 Task: Add Bulk Foods Milk Chocolate Covered Espresso Beans to the cart.
Action: Mouse moved to (16, 77)
Screenshot: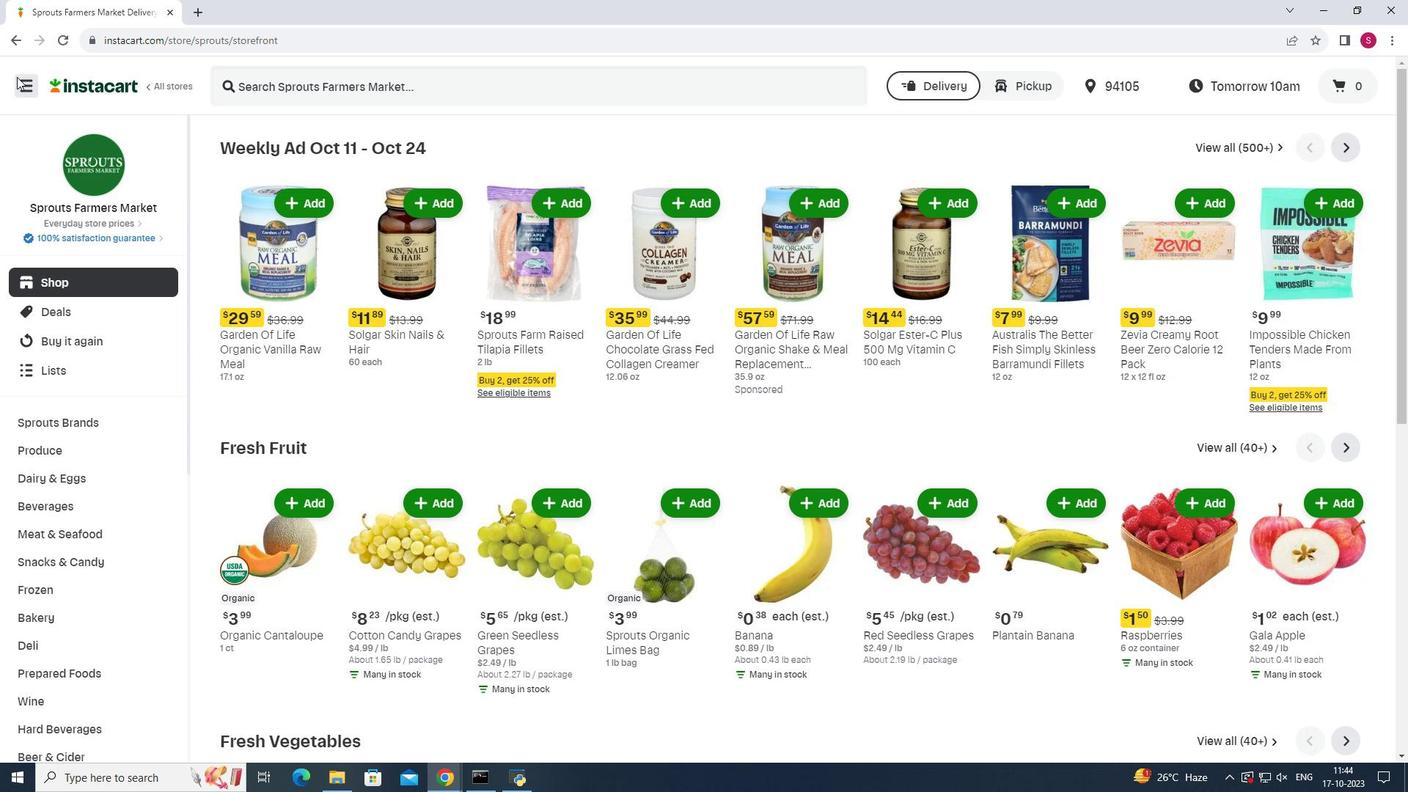 
Action: Mouse pressed left at (16, 77)
Screenshot: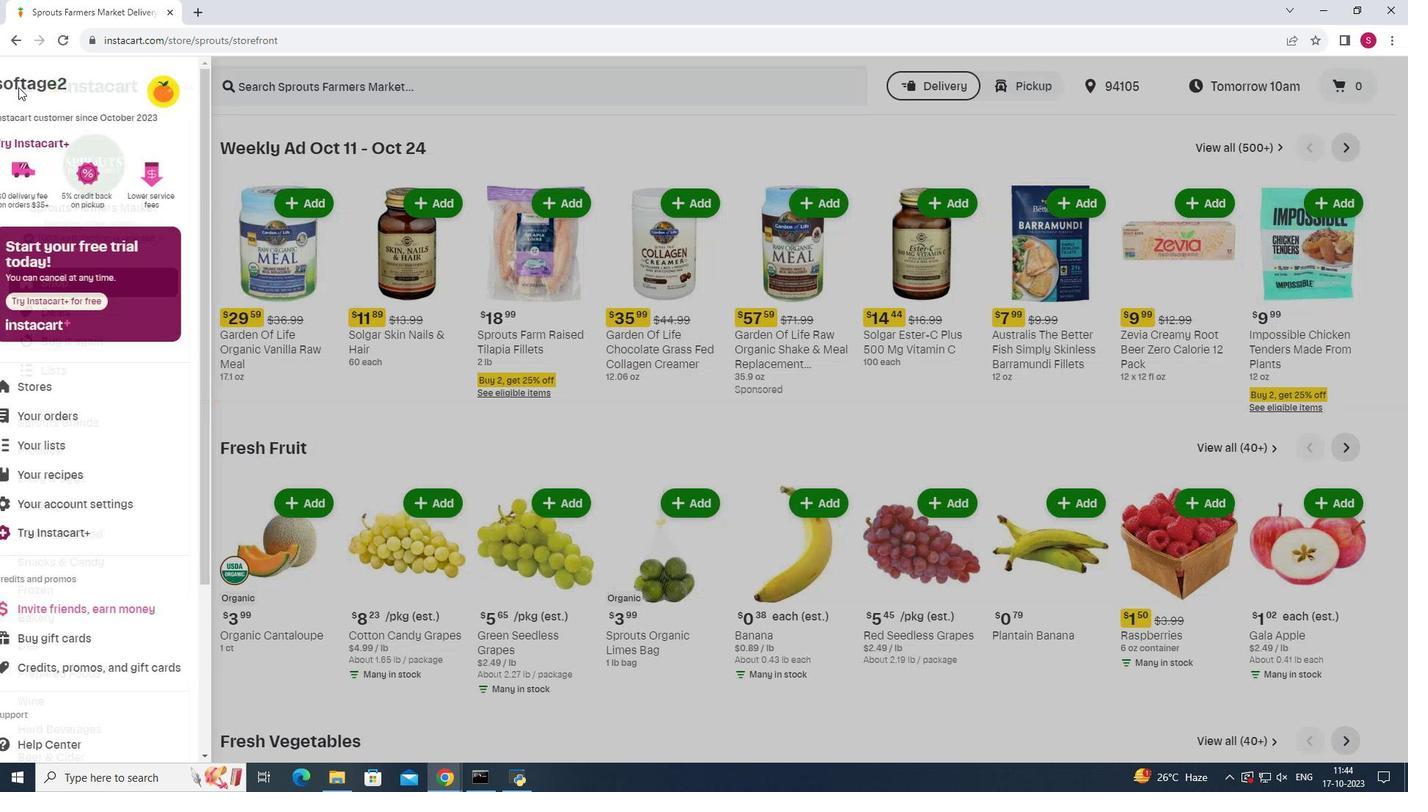 
Action: Mouse moved to (71, 392)
Screenshot: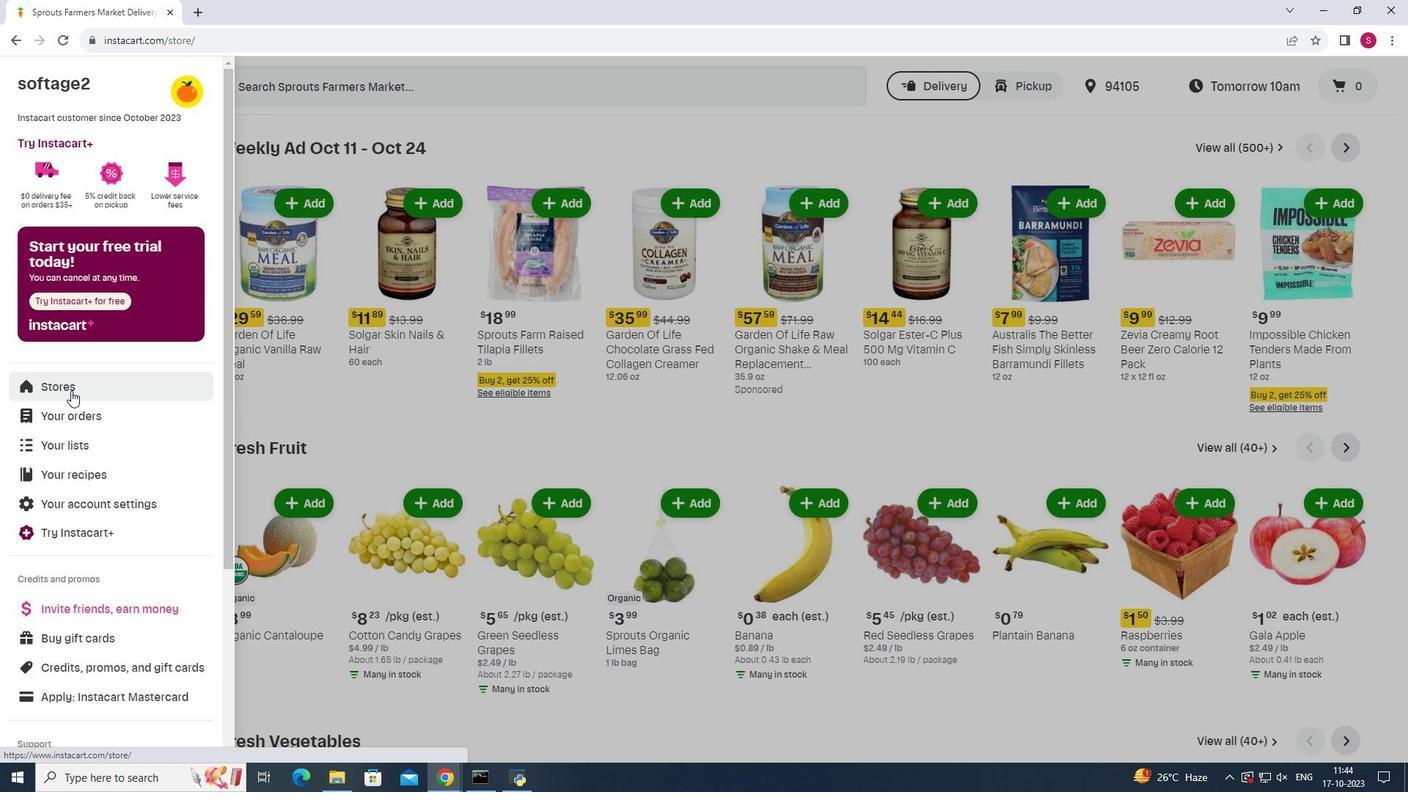 
Action: Mouse pressed left at (71, 392)
Screenshot: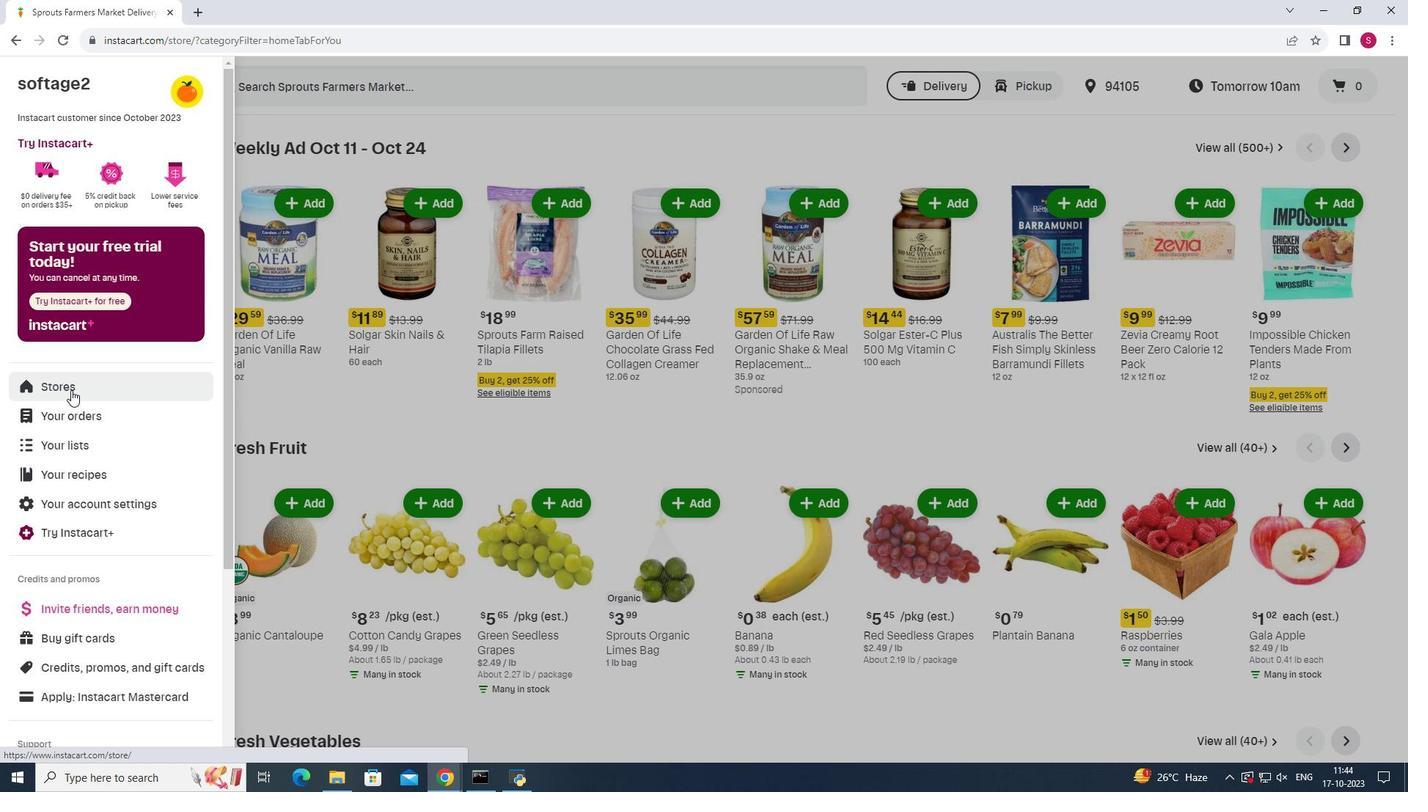 
Action: Mouse moved to (344, 137)
Screenshot: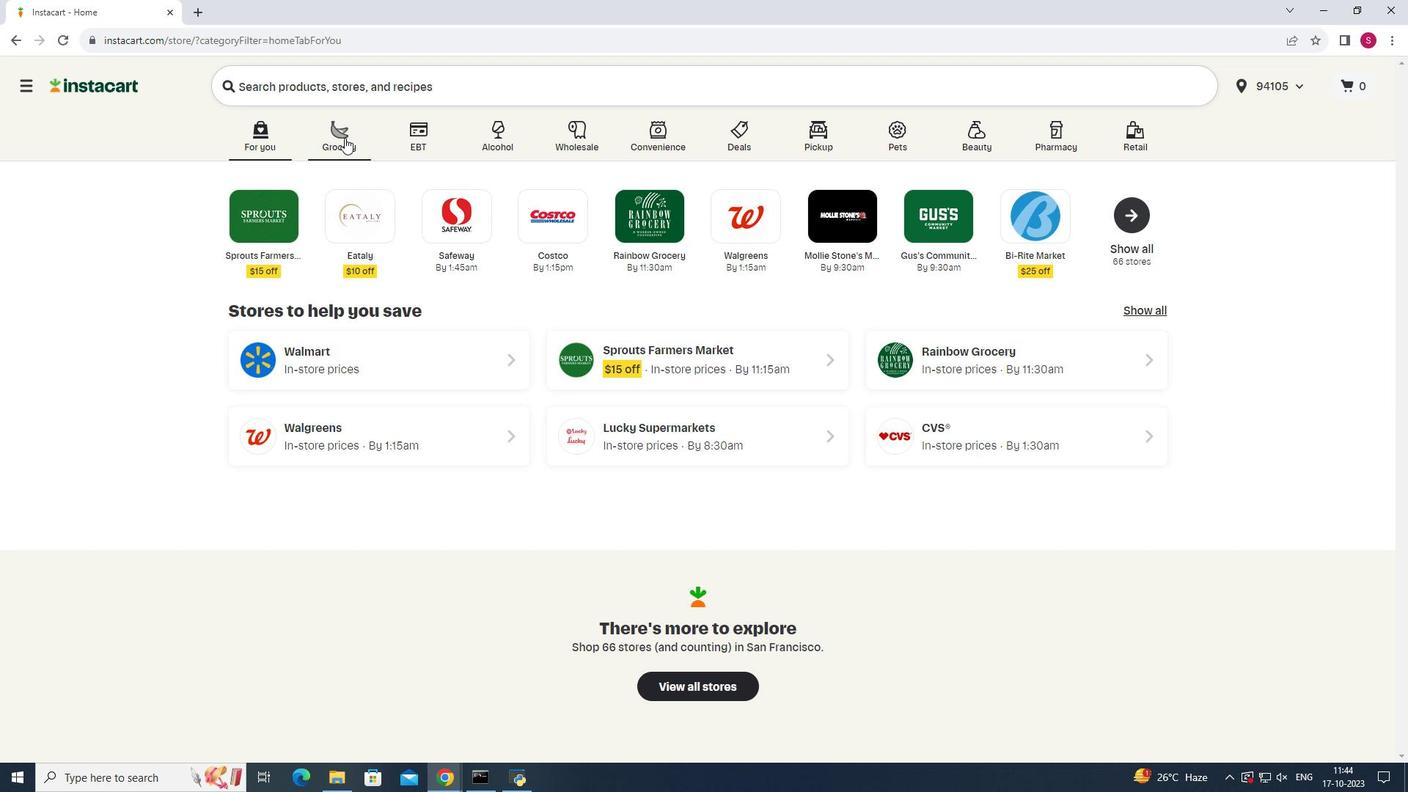 
Action: Mouse pressed left at (344, 137)
Screenshot: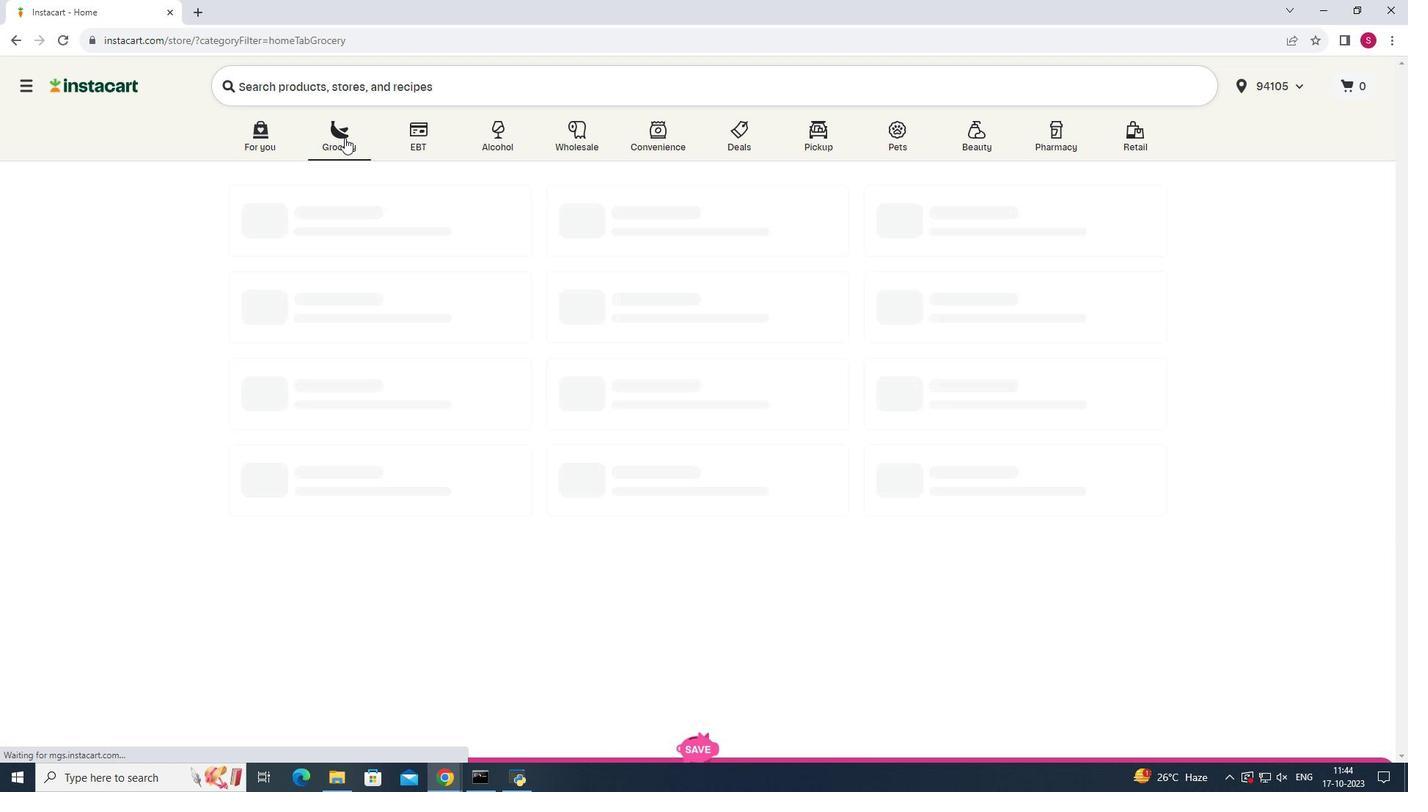 
Action: Mouse moved to (980, 201)
Screenshot: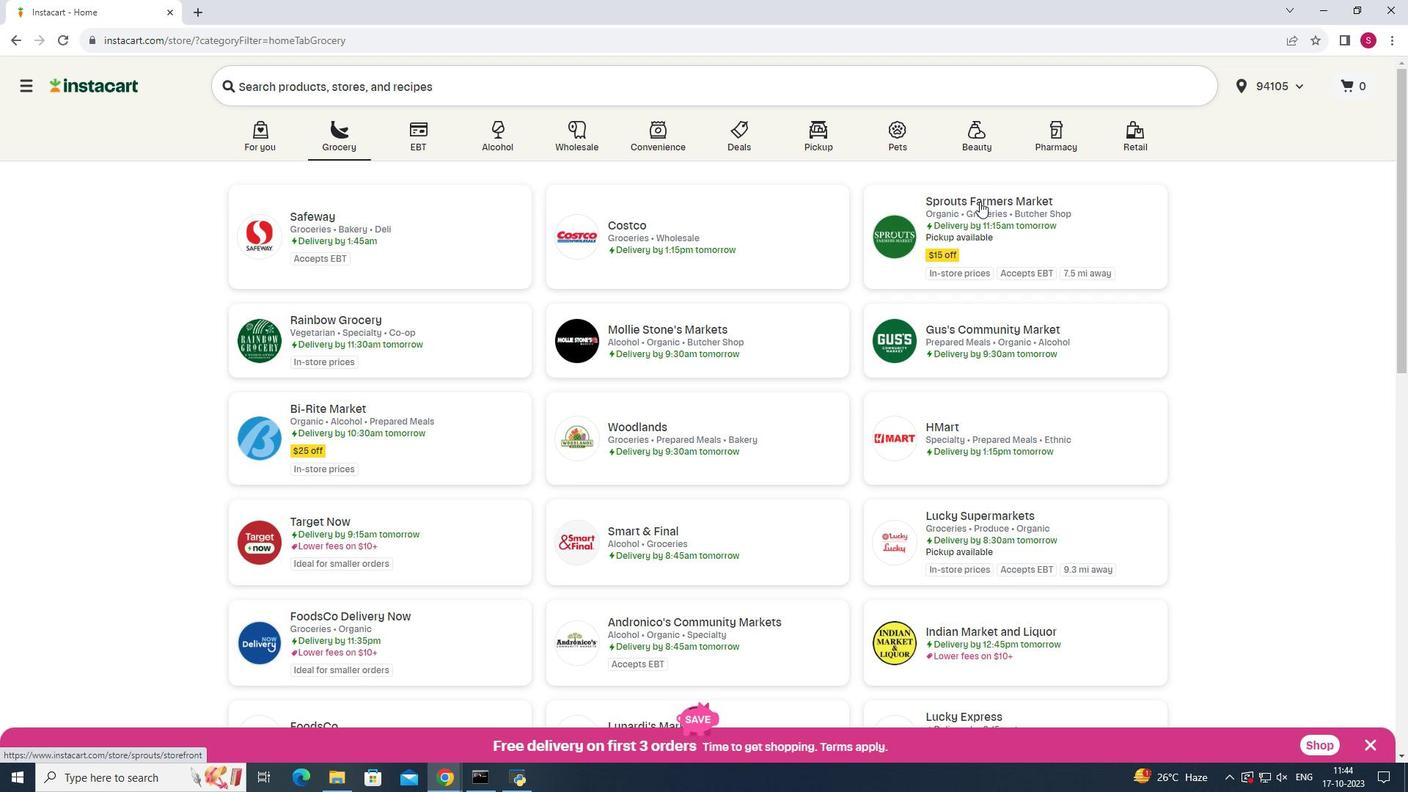 
Action: Mouse pressed left at (980, 201)
Screenshot: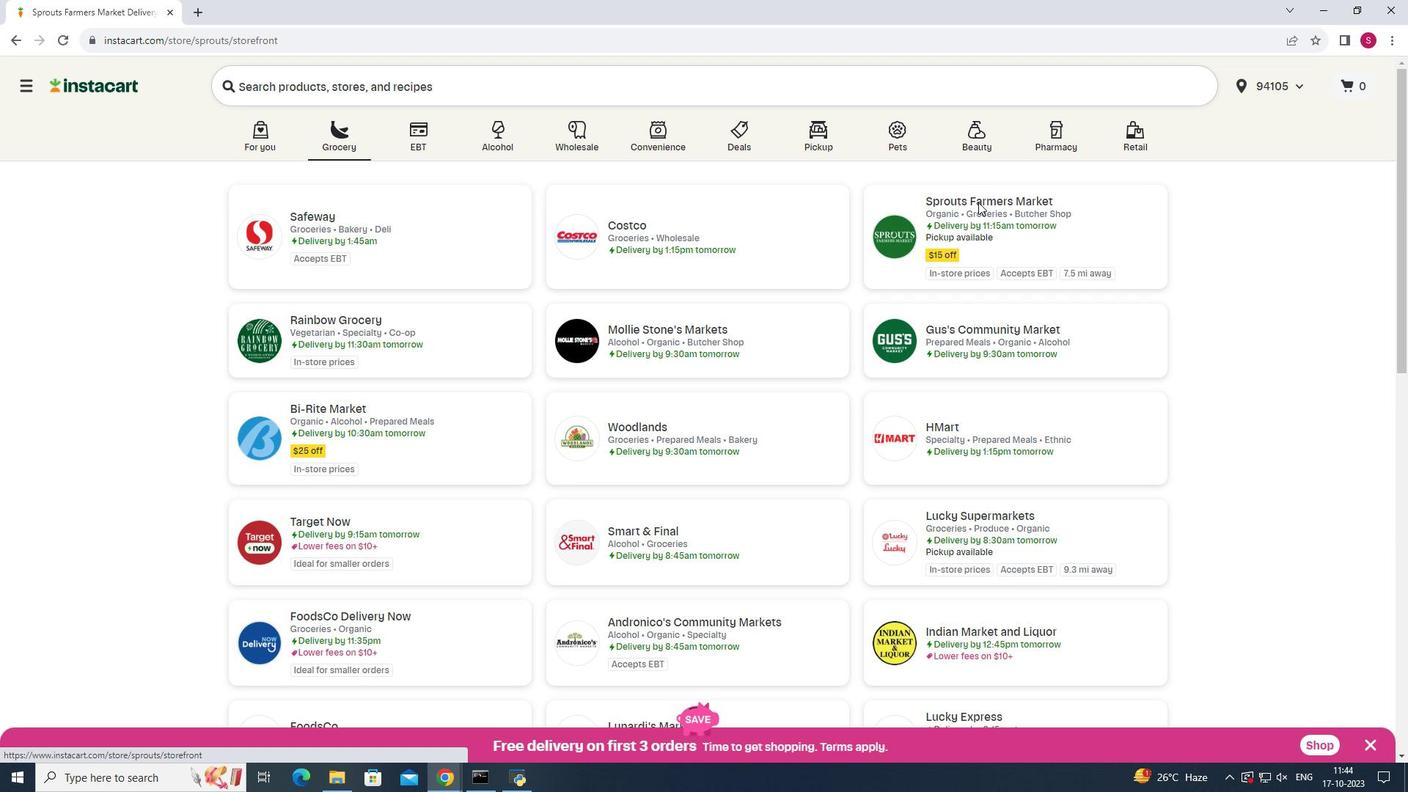 
Action: Mouse moved to (83, 561)
Screenshot: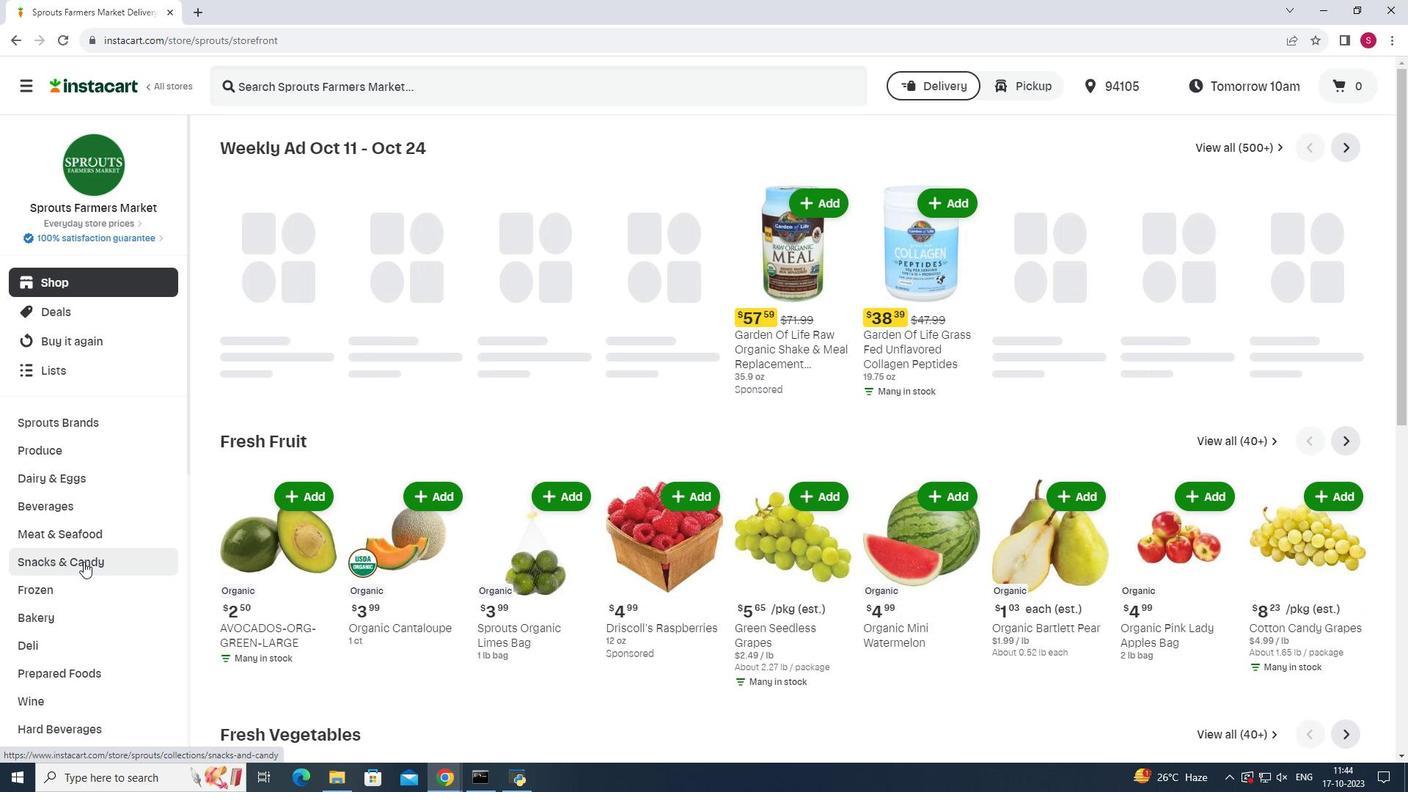 
Action: Mouse pressed left at (83, 561)
Screenshot: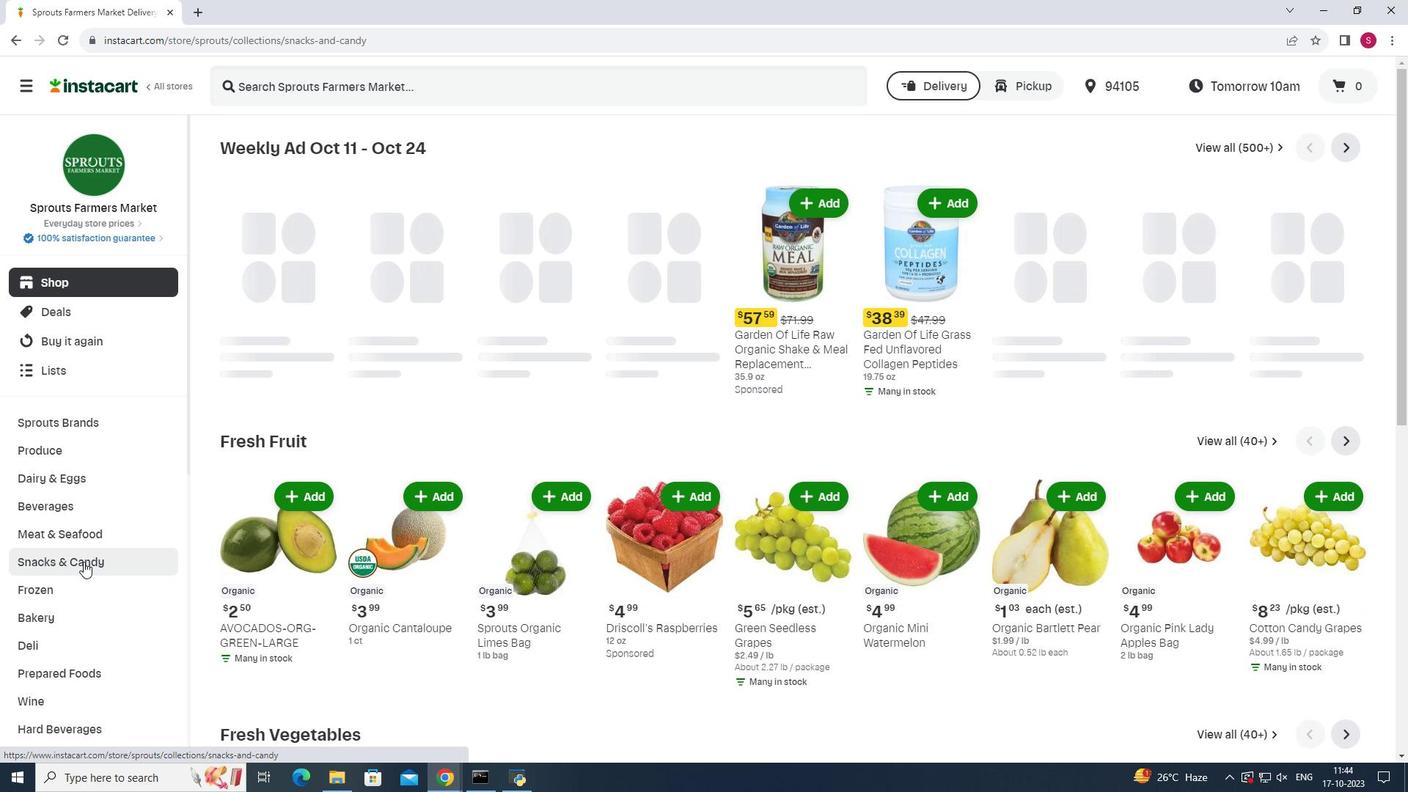 
Action: Mouse moved to (430, 178)
Screenshot: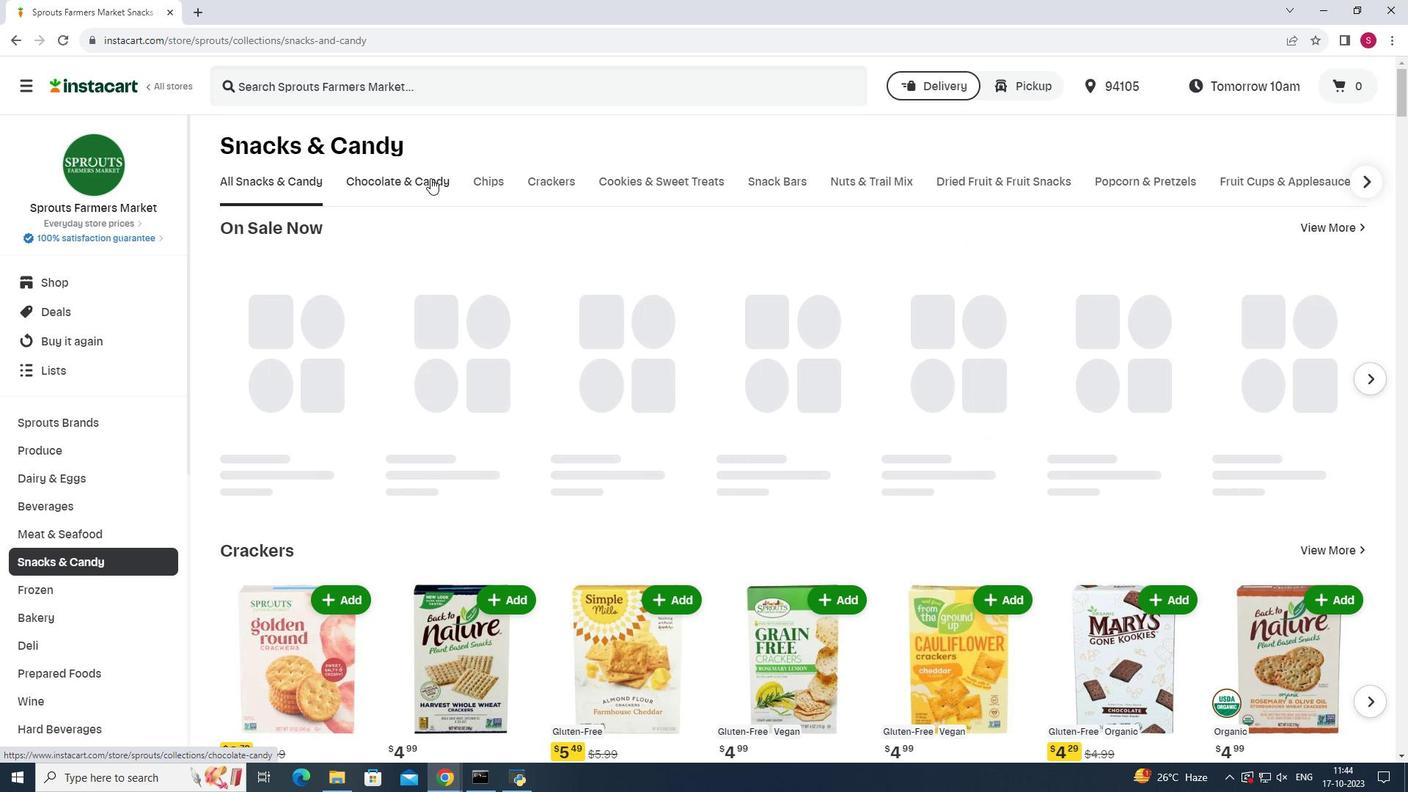 
Action: Mouse pressed left at (430, 178)
Screenshot: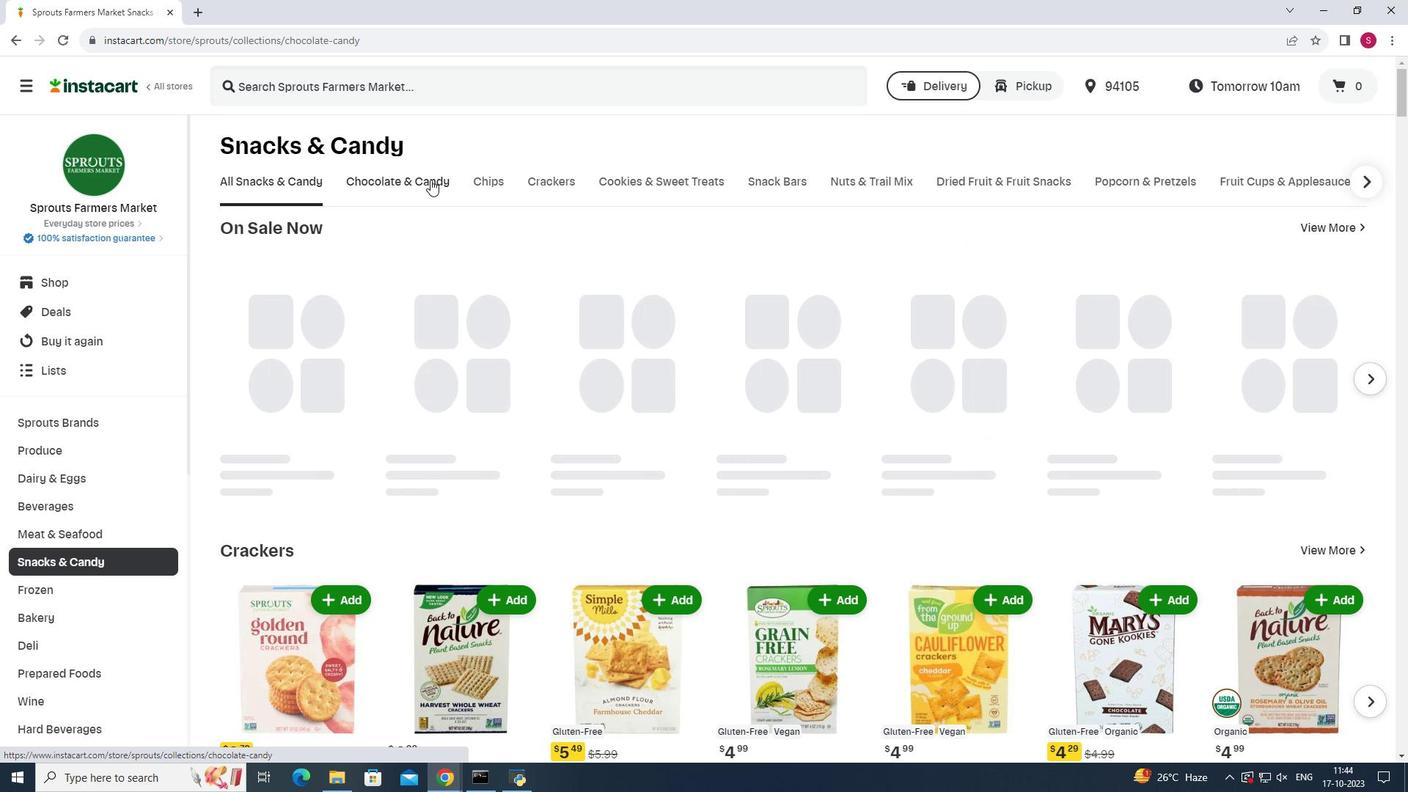 
Action: Mouse moved to (377, 242)
Screenshot: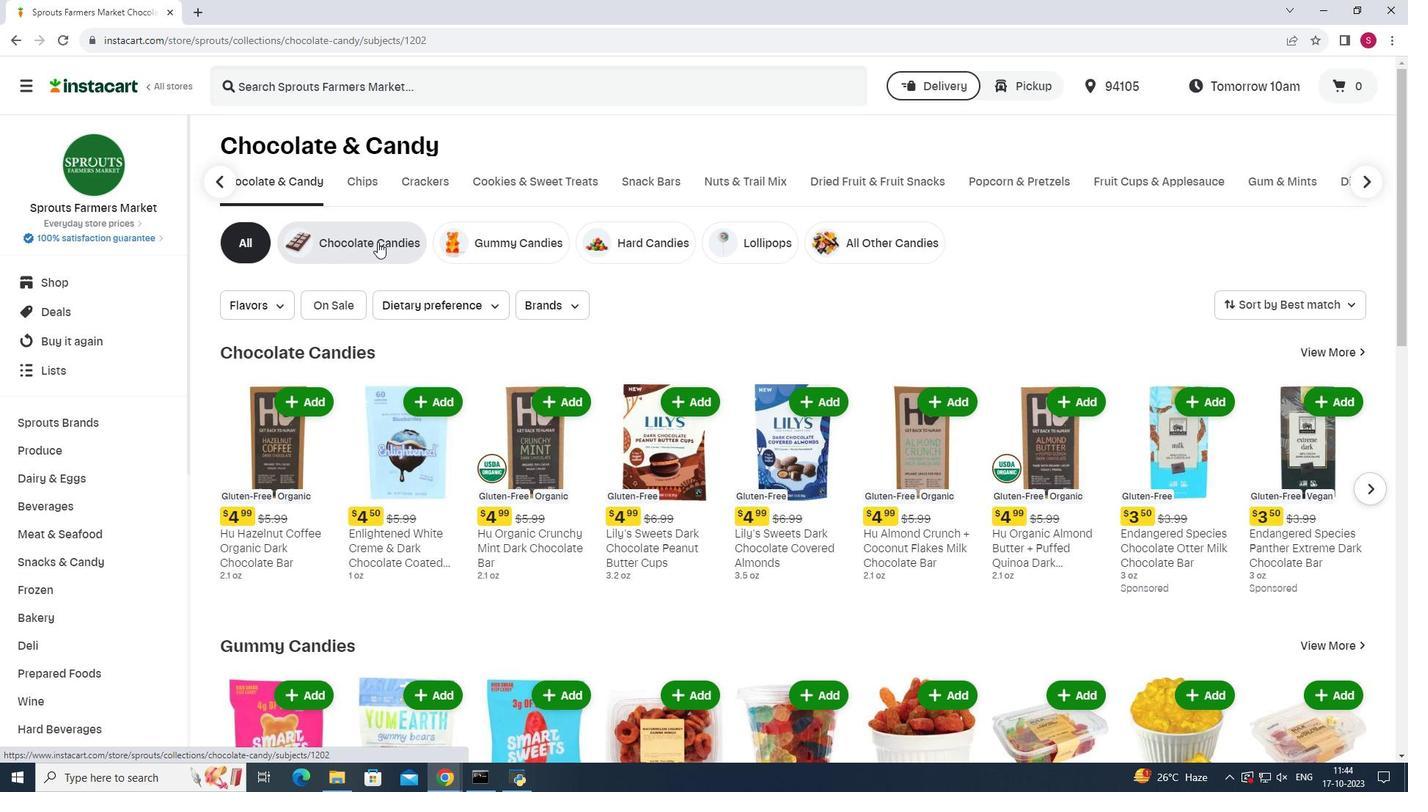 
Action: Mouse pressed left at (377, 242)
Screenshot: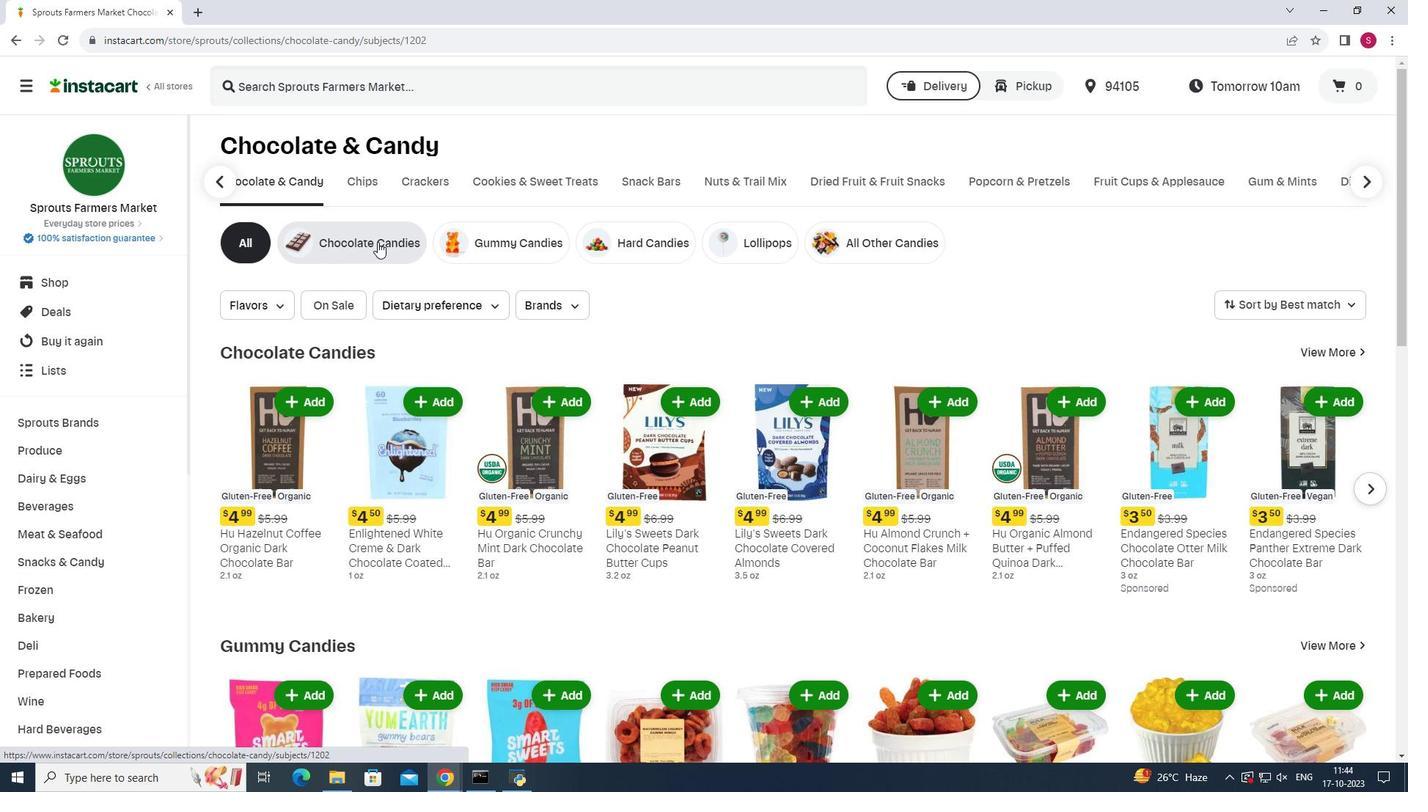 
Action: Mouse moved to (581, 85)
Screenshot: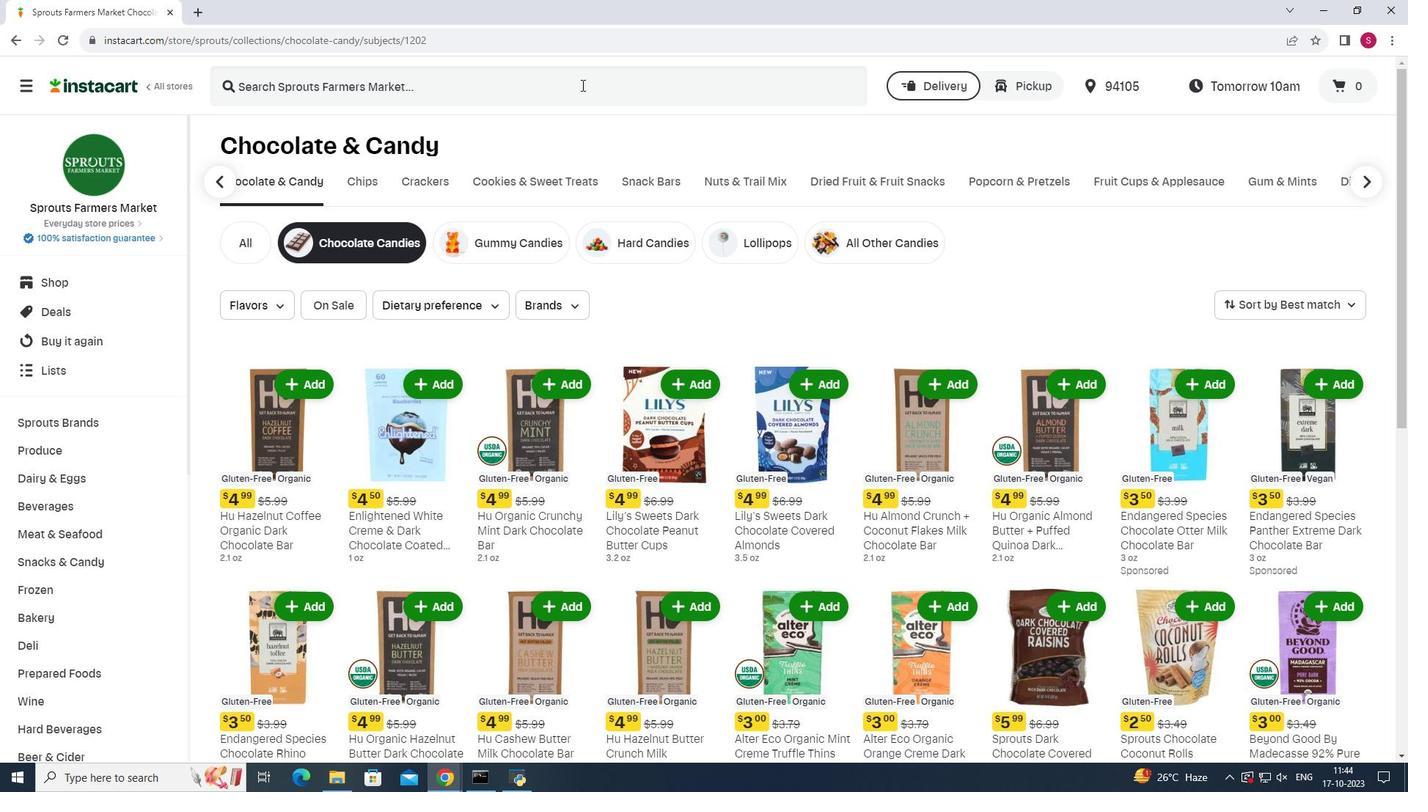 
Action: Mouse pressed left at (581, 85)
Screenshot: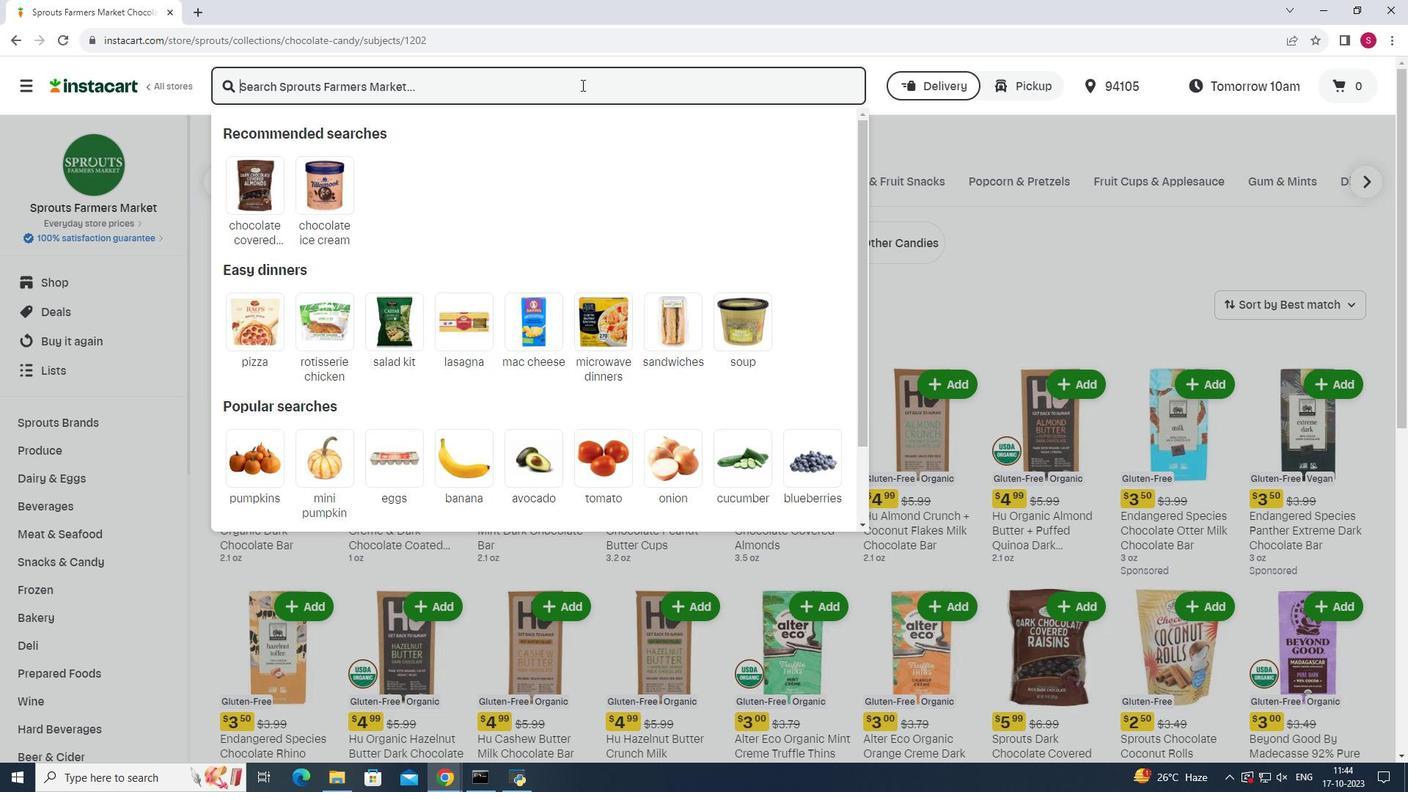 
Action: Key pressed <Key.shift>Bulk<Key.space><Key.shift>Foods<Key.space><Key.shift>Milk<Key.space><Key.shift>Chocolate<Key.space><Key.shift>Covered<Key.space><Key.shift>Espresso<Key.space><Key.shift>Beans<Key.enter>
Screenshot: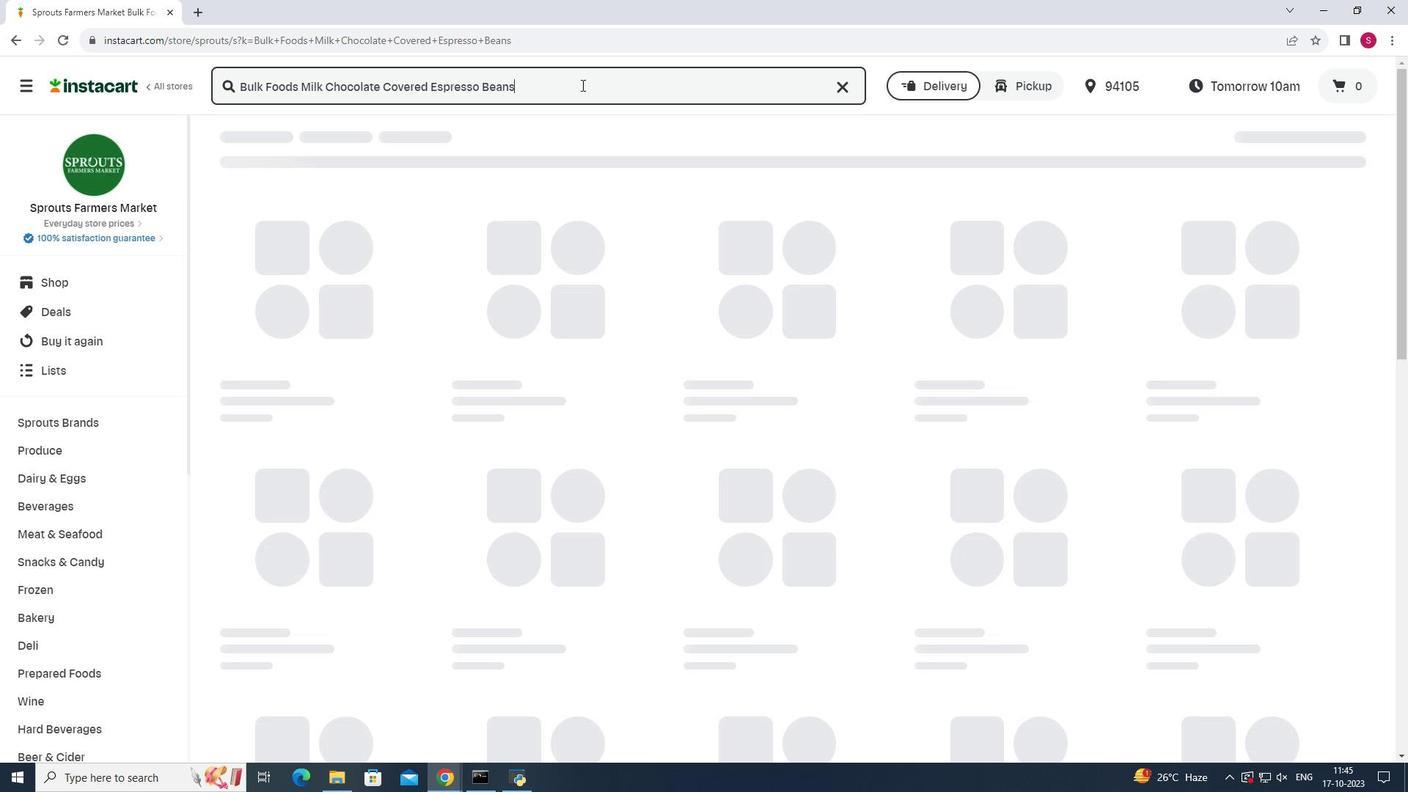 
Action: Mouse moved to (644, 236)
Screenshot: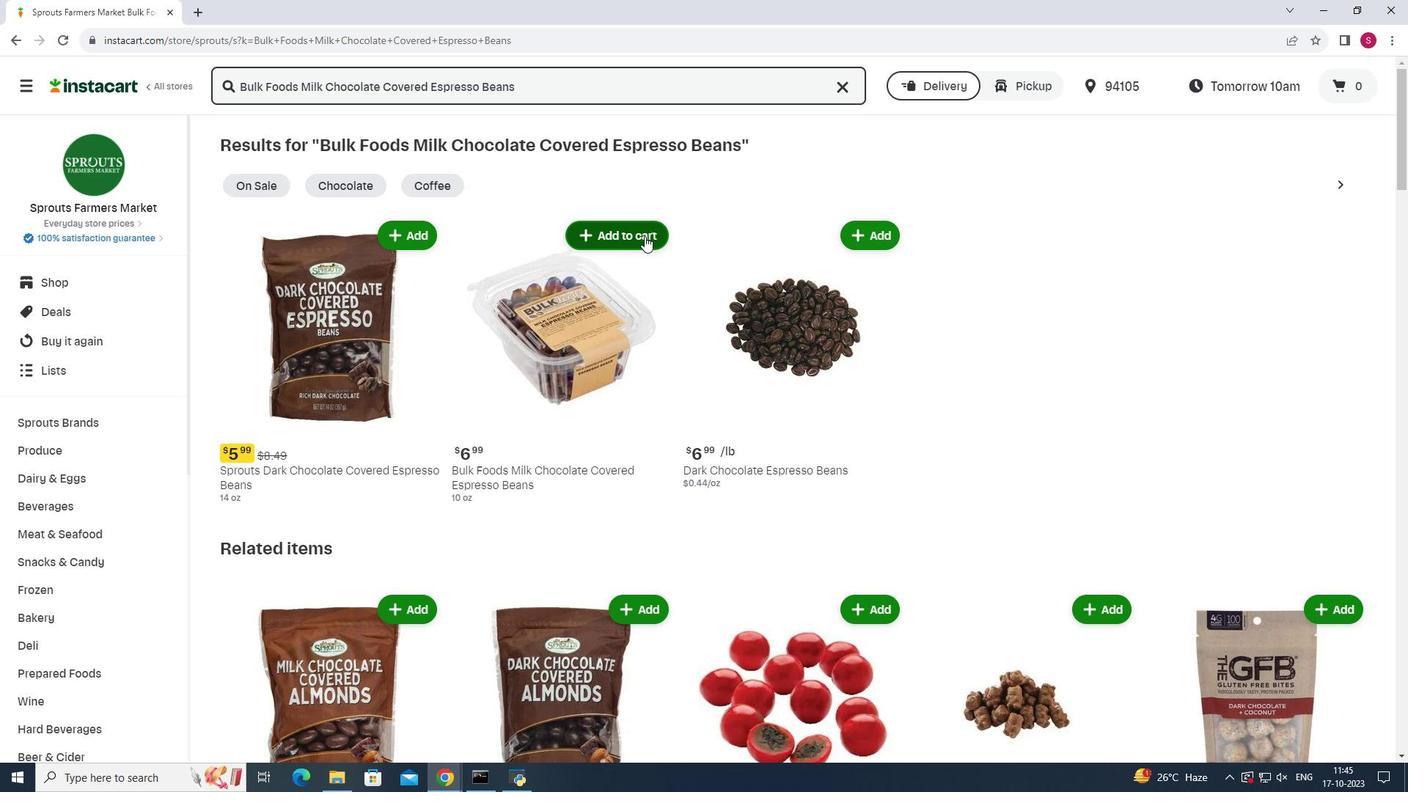 
Action: Mouse pressed left at (644, 236)
Screenshot: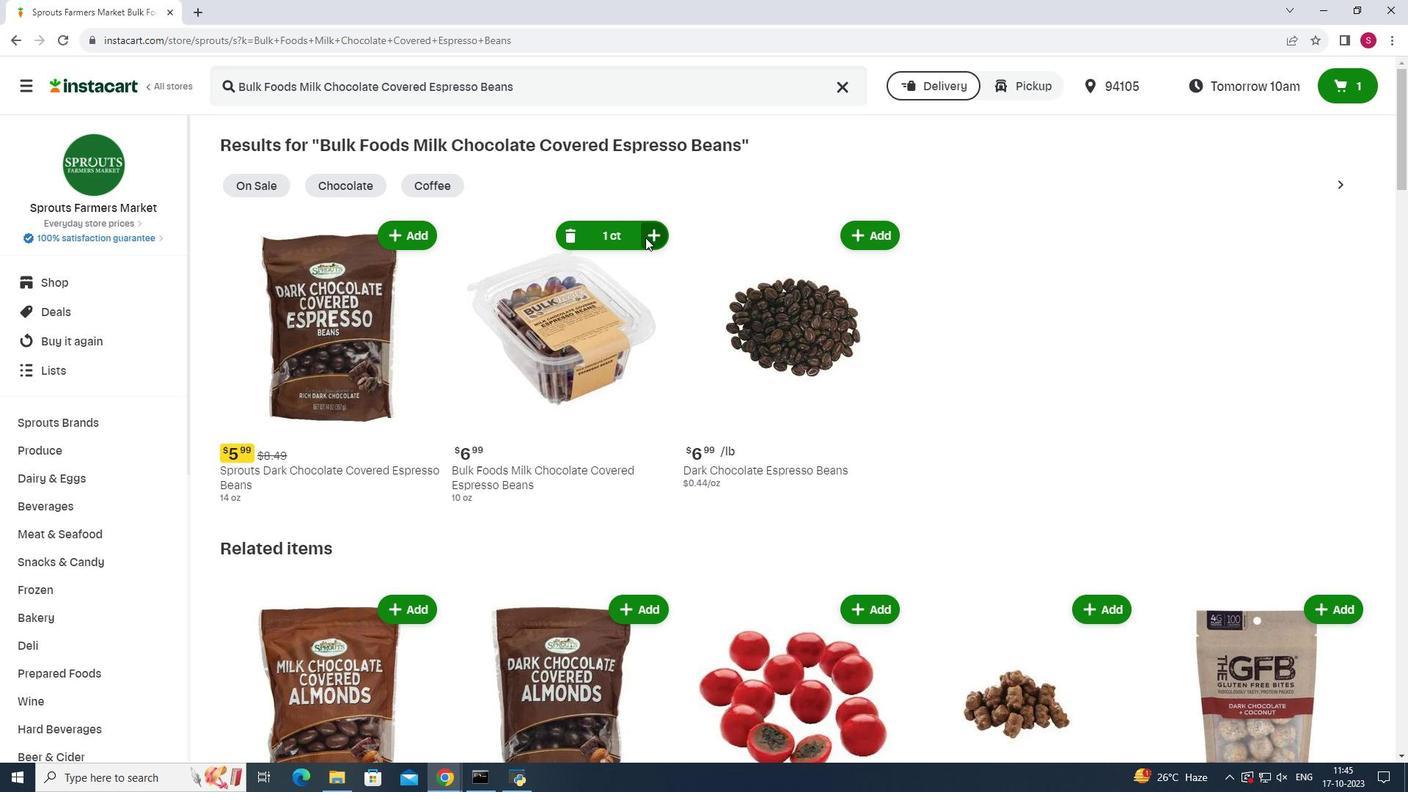 
Action: Mouse moved to (1054, 218)
Screenshot: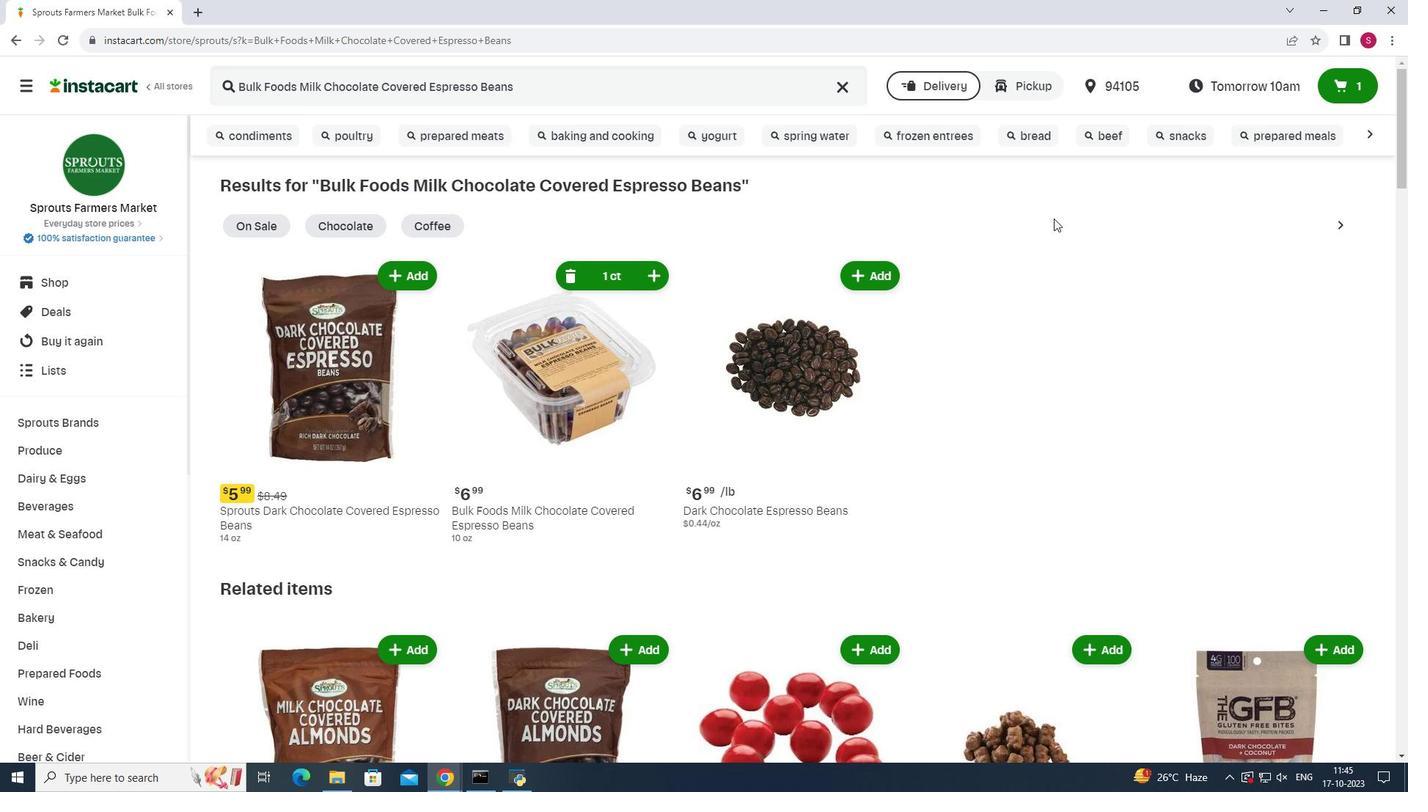 
